 Task: Select the add item in the update links on file move include.
Action: Mouse moved to (28, 502)
Screenshot: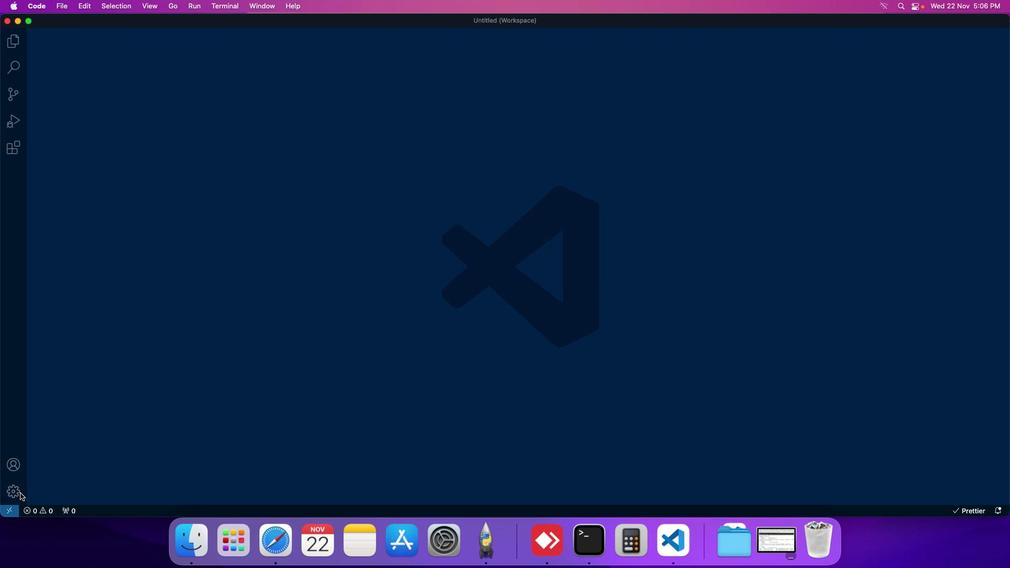 
Action: Mouse pressed left at (28, 502)
Screenshot: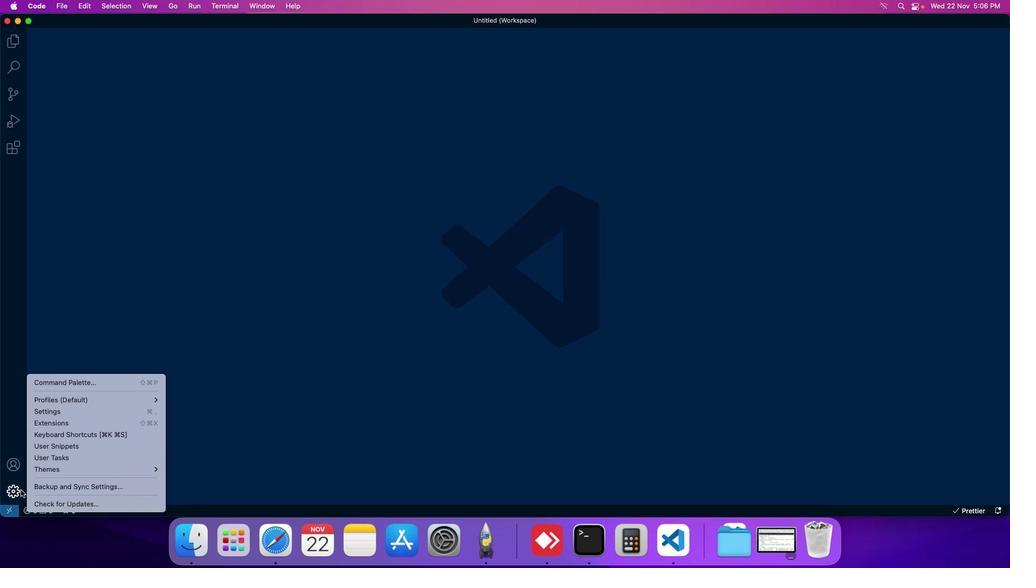 
Action: Mouse moved to (61, 421)
Screenshot: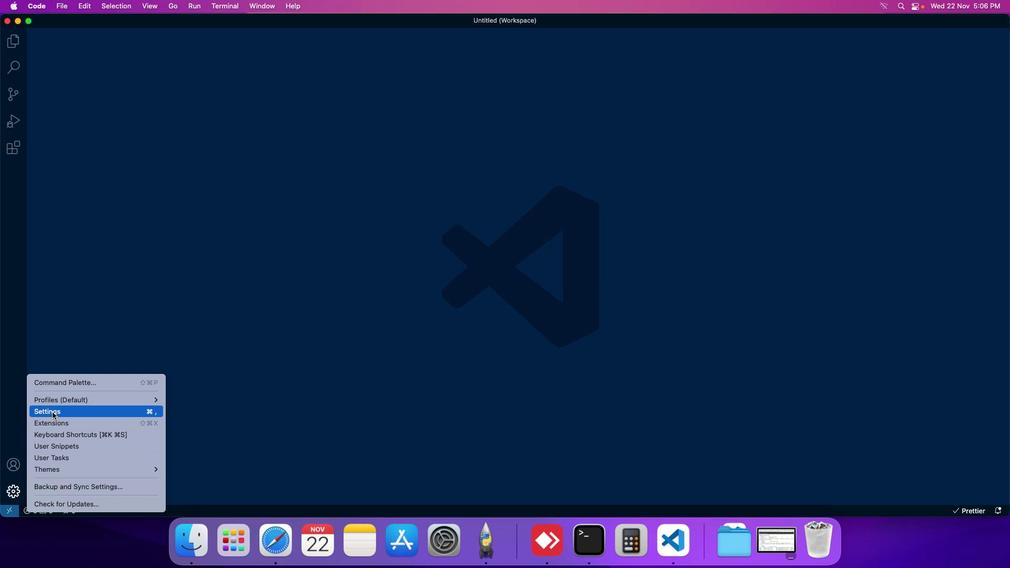 
Action: Mouse pressed left at (61, 421)
Screenshot: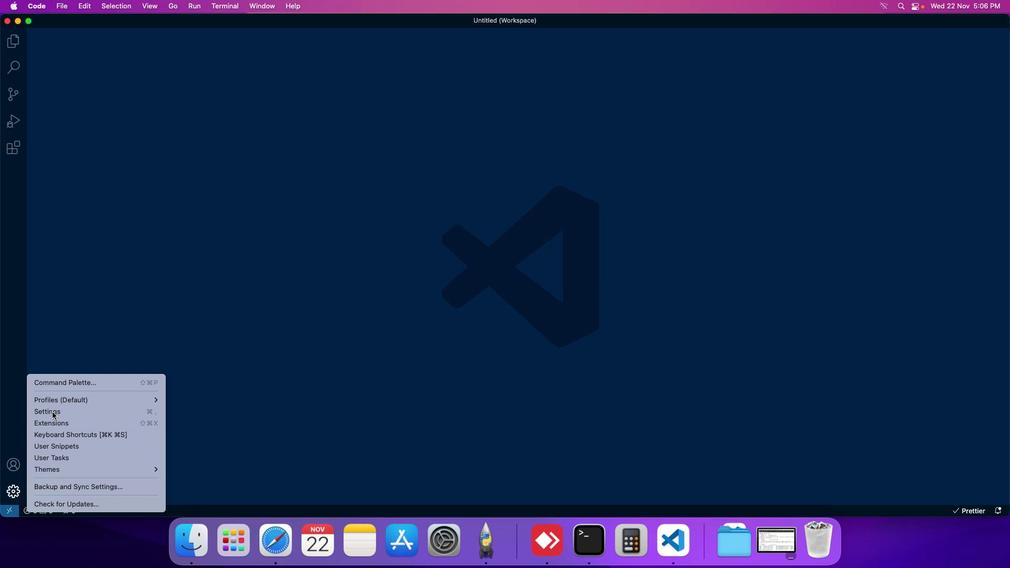 
Action: Mouse moved to (244, 93)
Screenshot: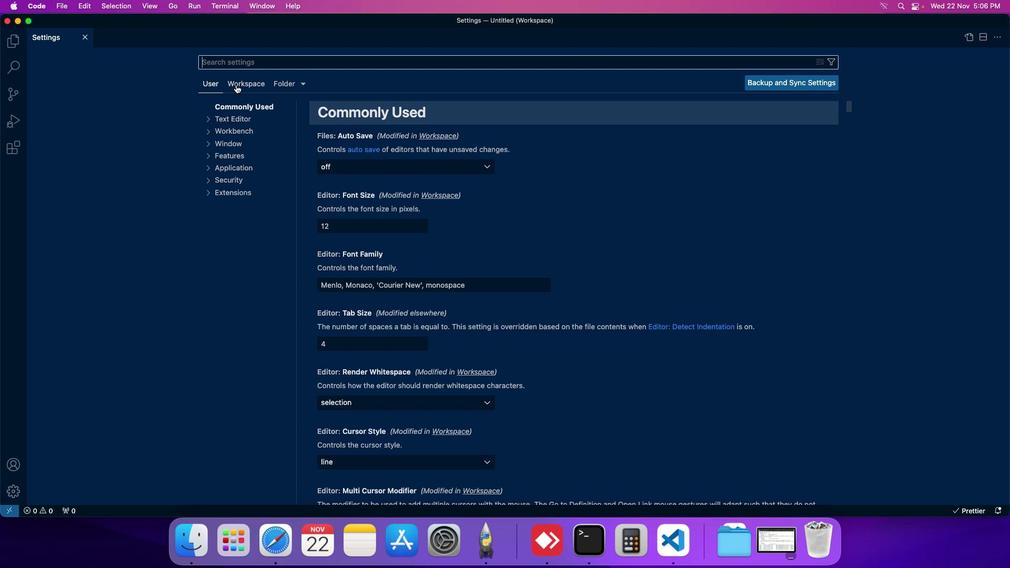 
Action: Mouse pressed left at (244, 93)
Screenshot: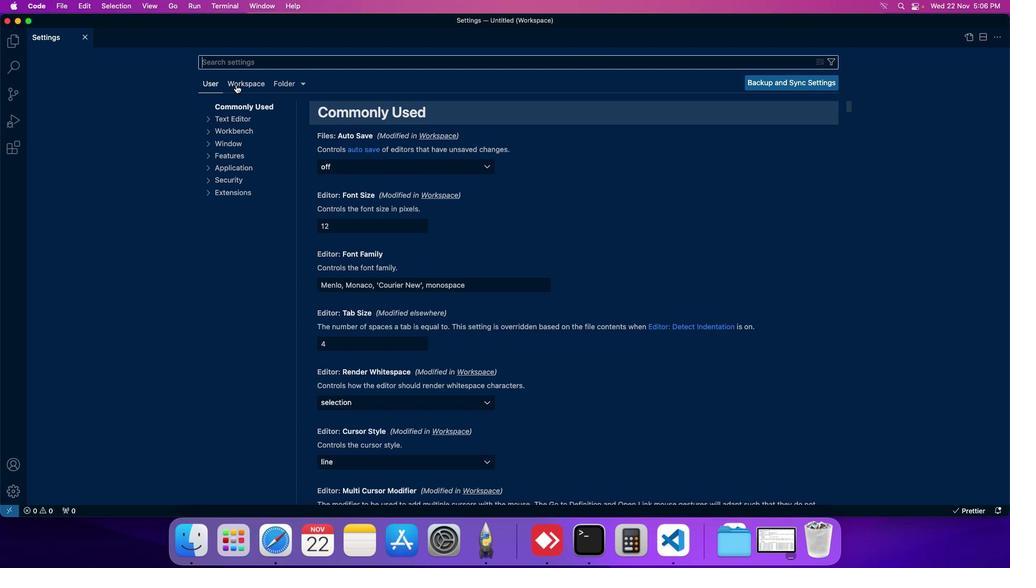 
Action: Mouse moved to (235, 189)
Screenshot: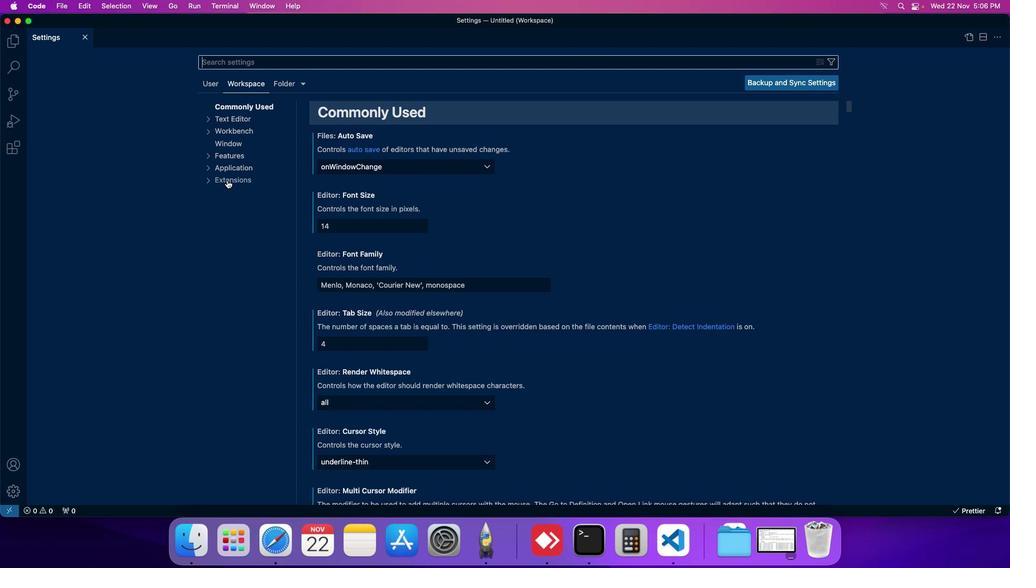 
Action: Mouse pressed left at (235, 189)
Screenshot: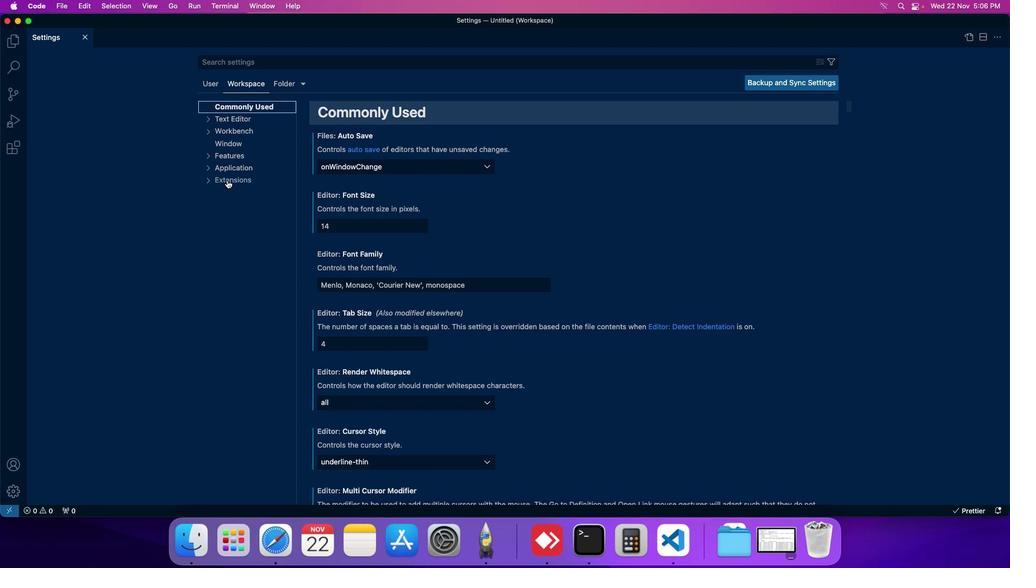 
Action: Mouse moved to (236, 307)
Screenshot: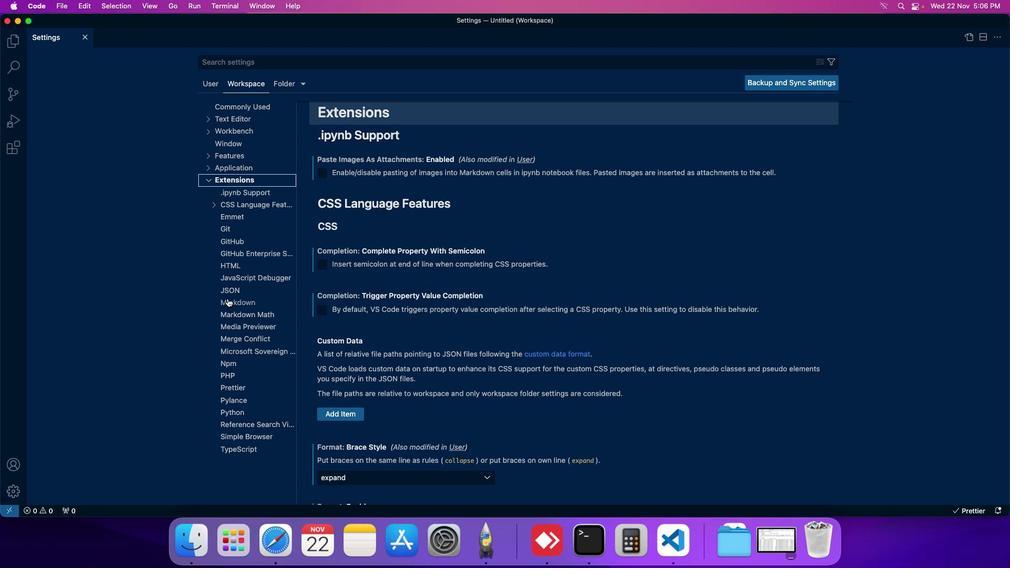 
Action: Mouse pressed left at (236, 307)
Screenshot: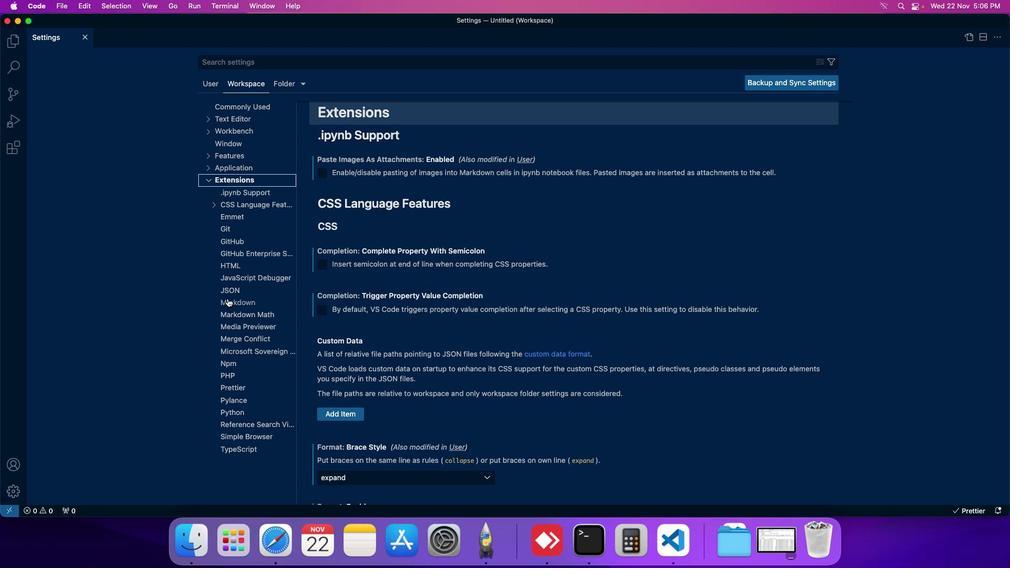 
Action: Mouse moved to (384, 300)
Screenshot: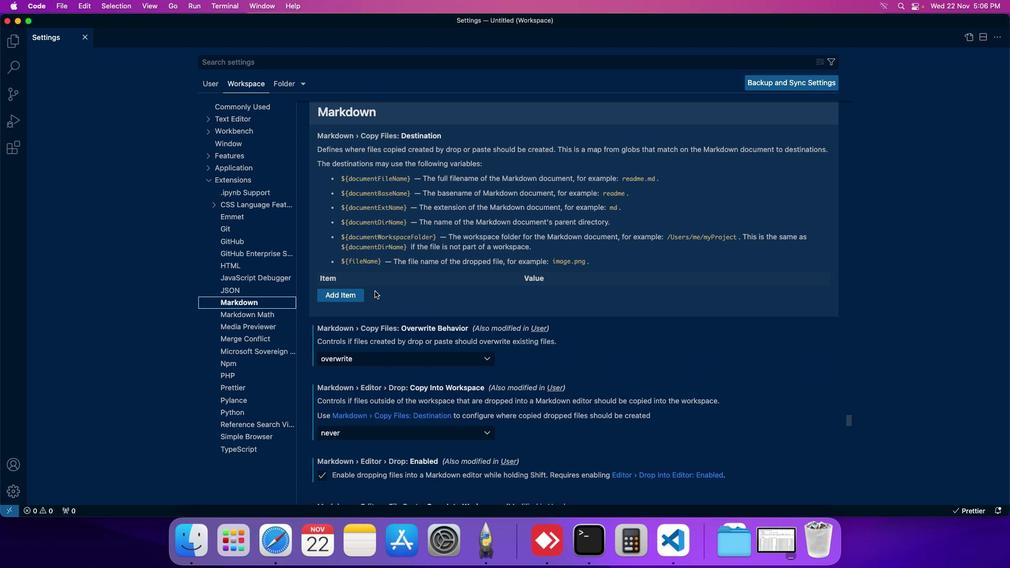 
Action: Mouse scrolled (384, 300) with delta (8, 8)
Screenshot: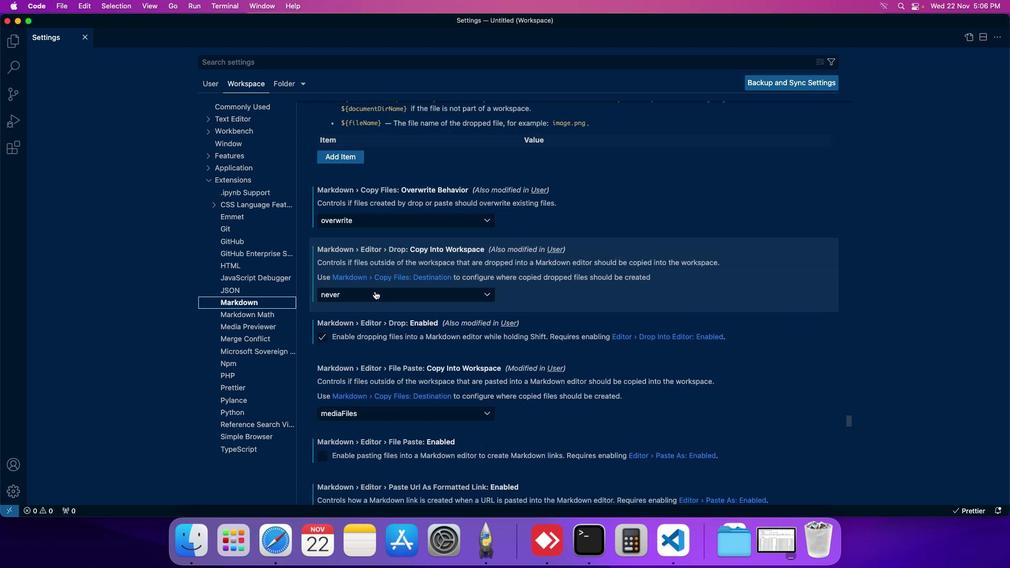 
Action: Mouse scrolled (384, 300) with delta (8, 8)
Screenshot: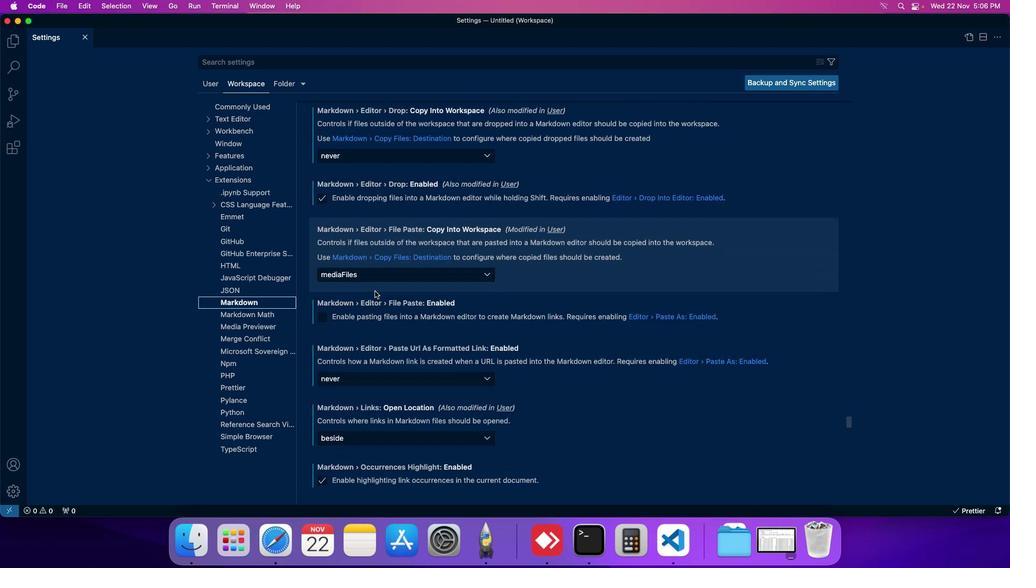 
Action: Mouse scrolled (384, 300) with delta (8, 8)
Screenshot: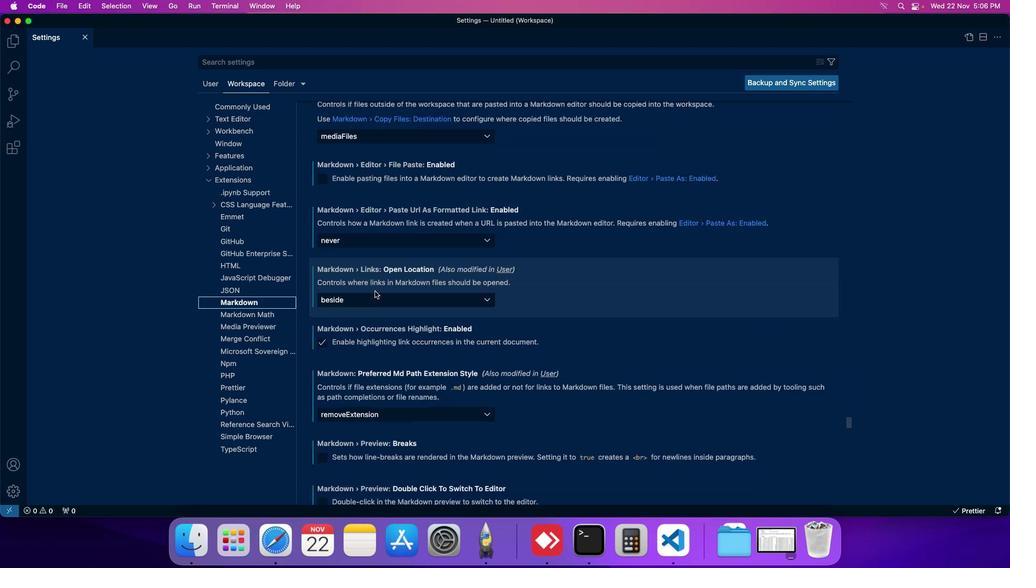 
Action: Mouse scrolled (384, 300) with delta (8, 8)
Screenshot: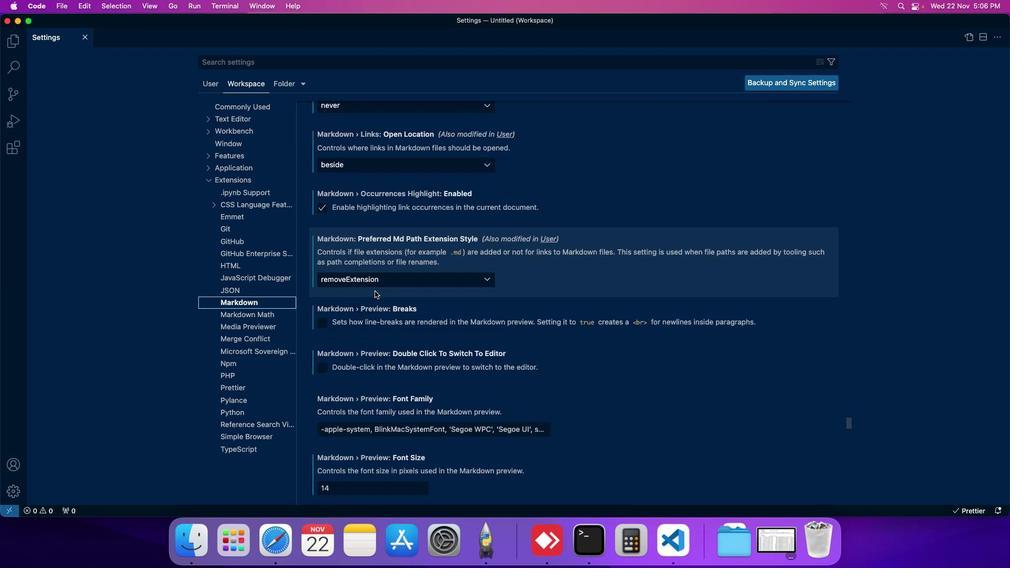 
Action: Mouse scrolled (384, 300) with delta (8, 8)
Screenshot: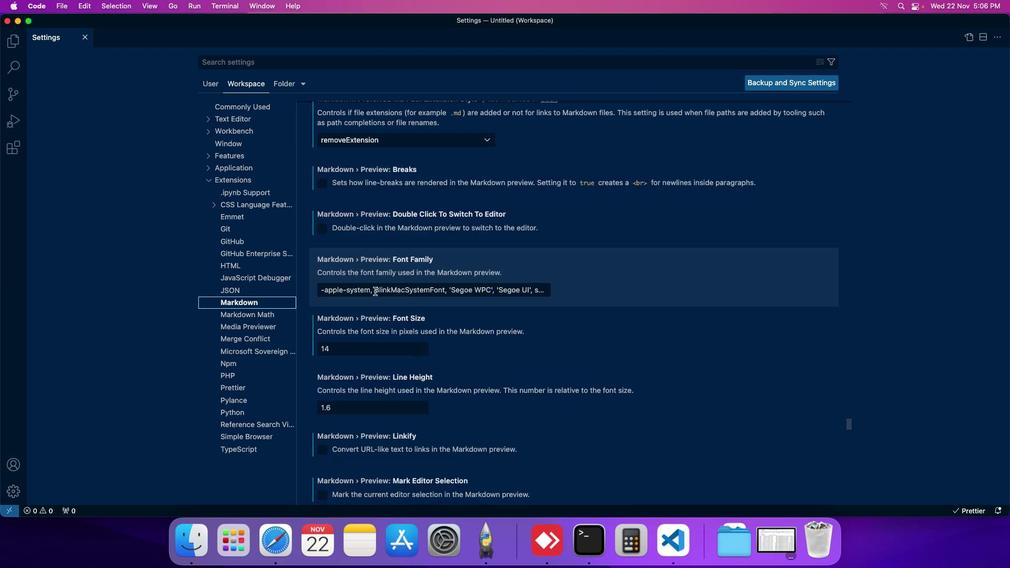 
Action: Mouse scrolled (384, 300) with delta (8, 8)
Screenshot: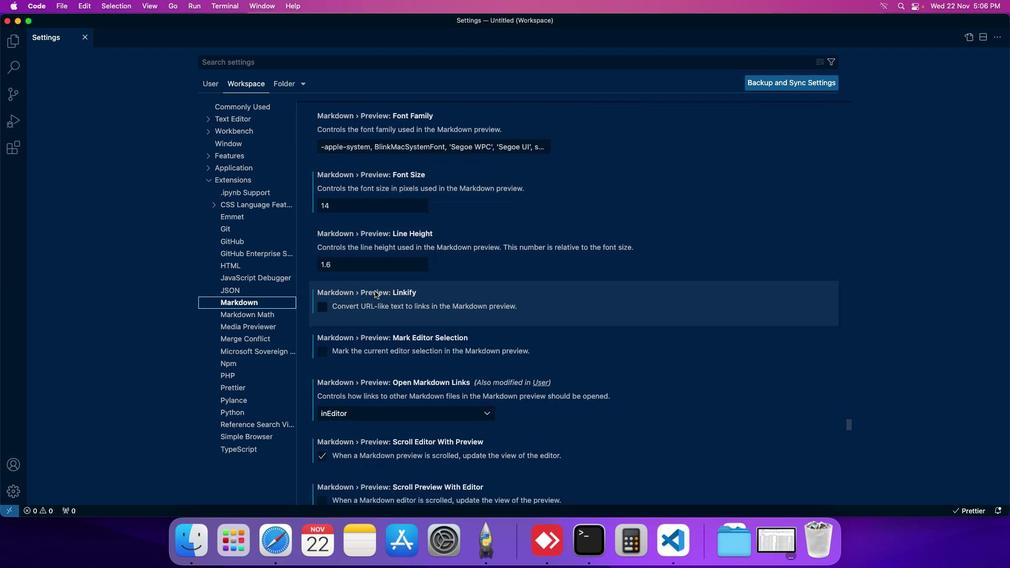 
Action: Mouse scrolled (384, 300) with delta (8, 8)
Screenshot: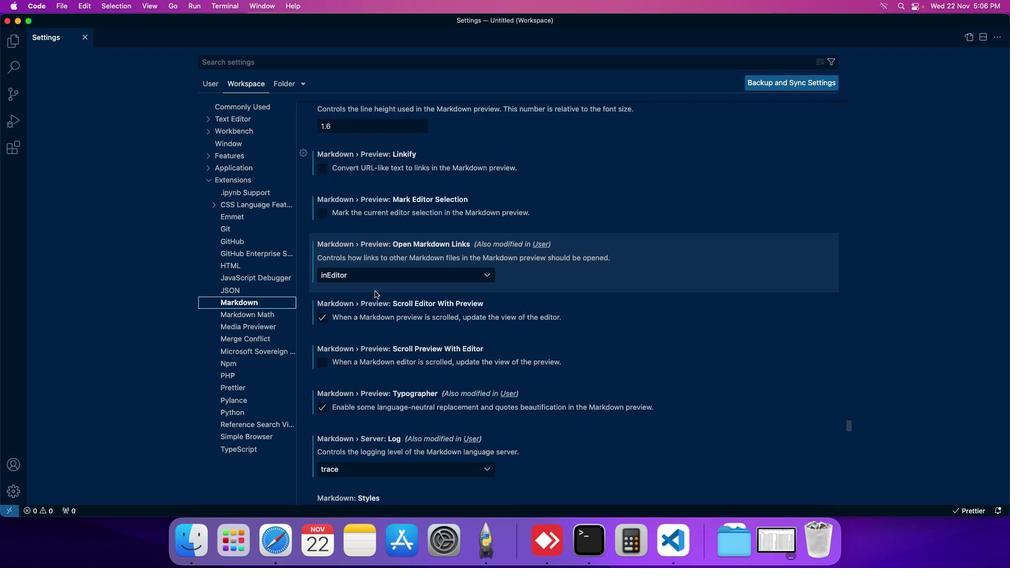 
Action: Mouse scrolled (384, 300) with delta (8, 8)
Screenshot: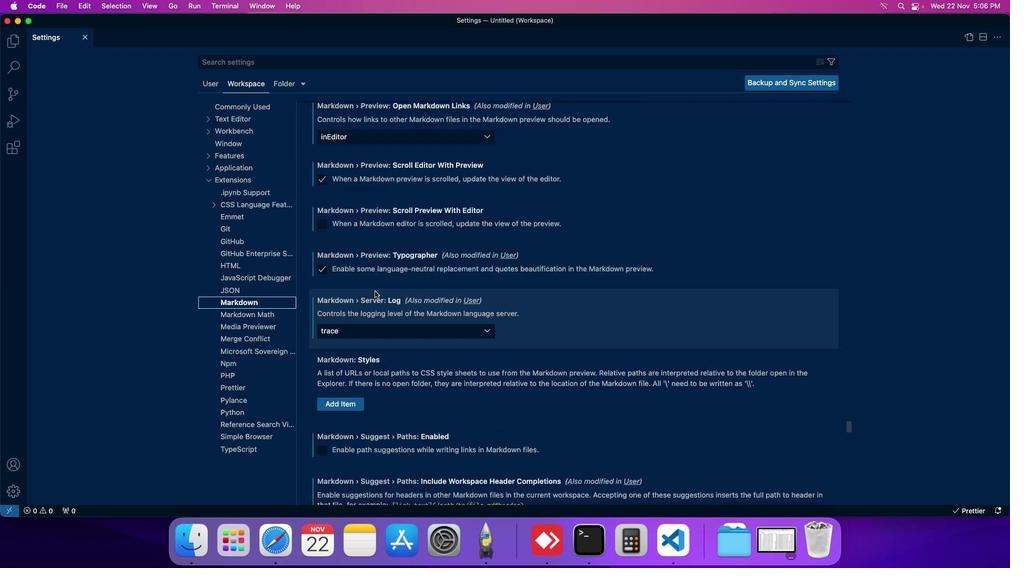 
Action: Mouse scrolled (384, 300) with delta (8, 8)
Screenshot: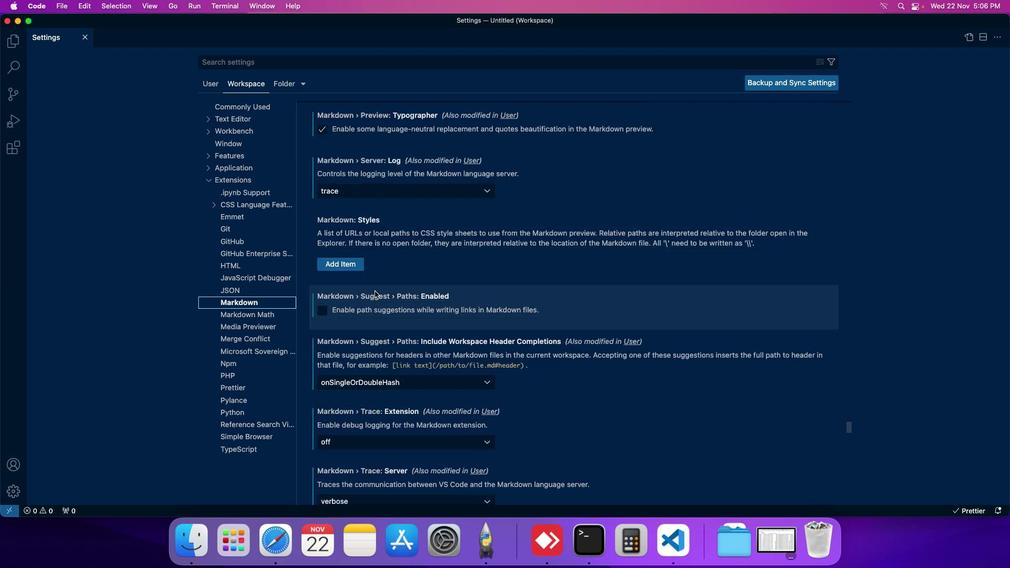 
Action: Mouse scrolled (384, 300) with delta (8, 8)
Screenshot: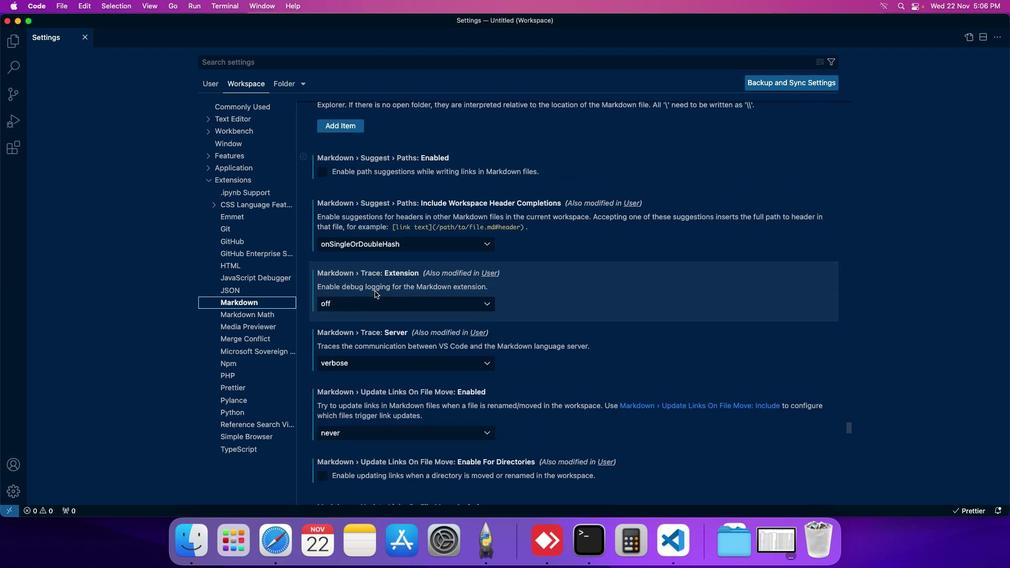 
Action: Mouse scrolled (384, 300) with delta (8, 8)
Screenshot: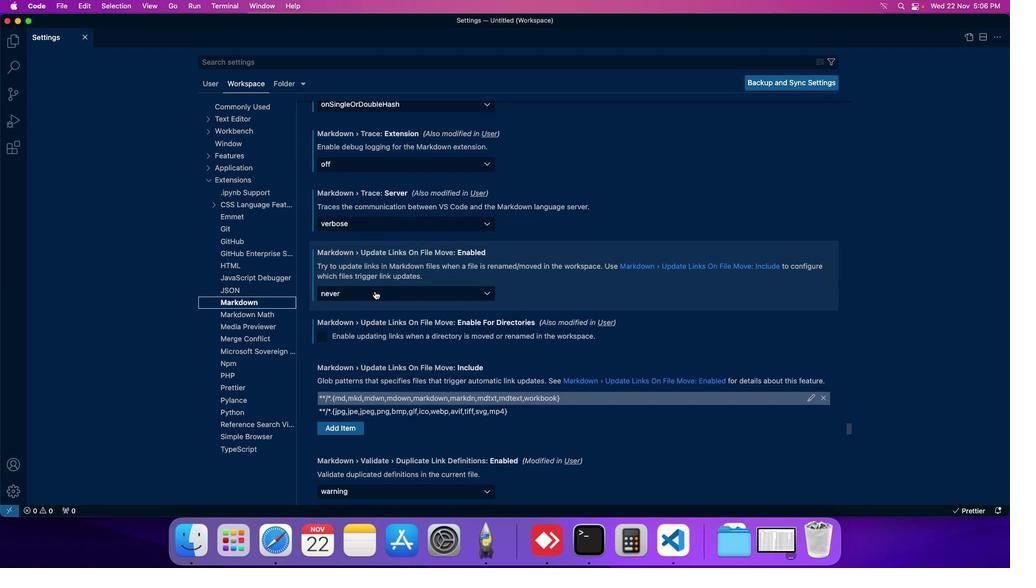 
Action: Mouse scrolled (384, 300) with delta (8, 8)
Screenshot: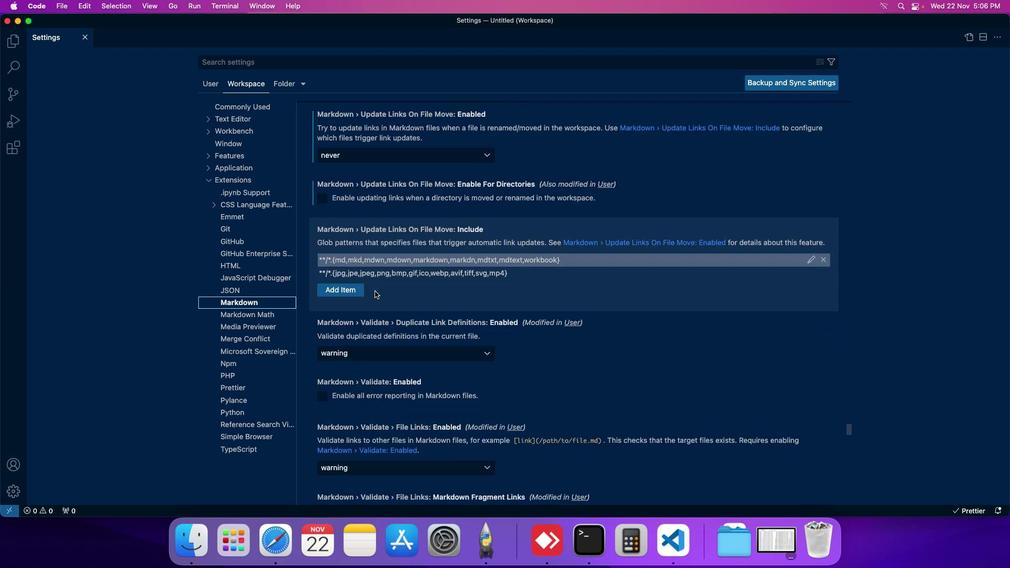
Action: Mouse moved to (363, 300)
Screenshot: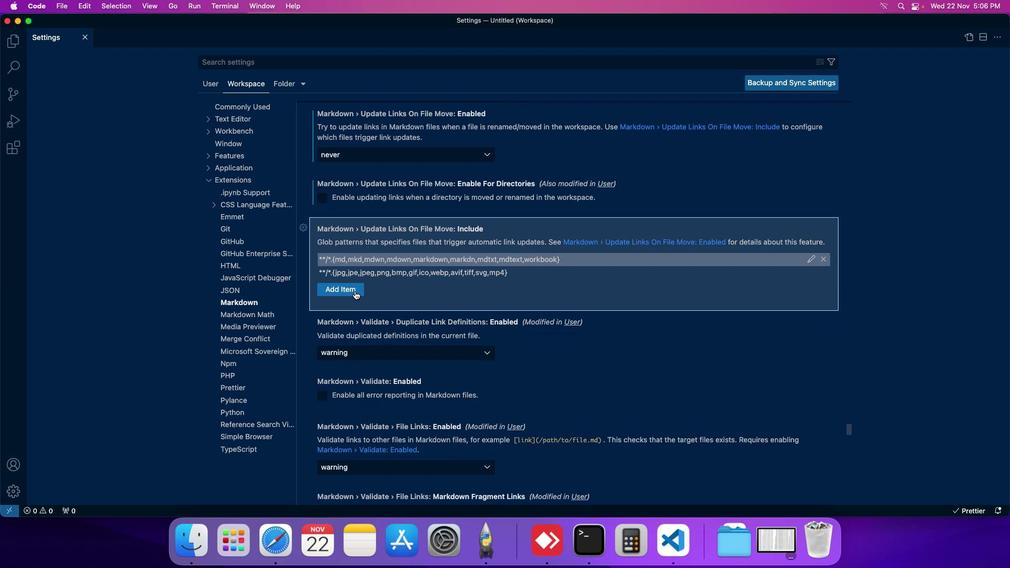 
Action: Mouse pressed left at (363, 300)
Screenshot: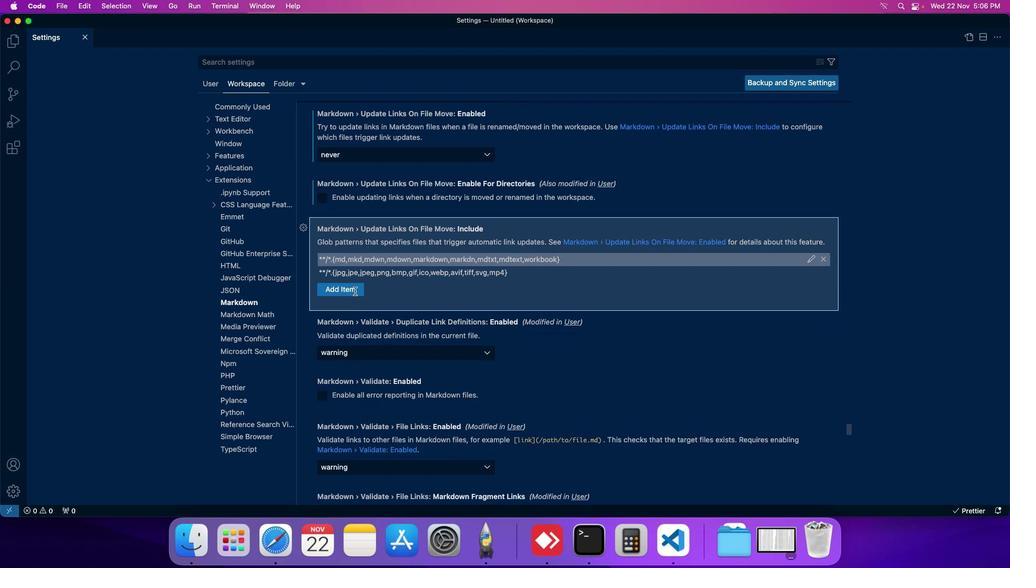 
Action: Mouse moved to (366, 300)
Screenshot: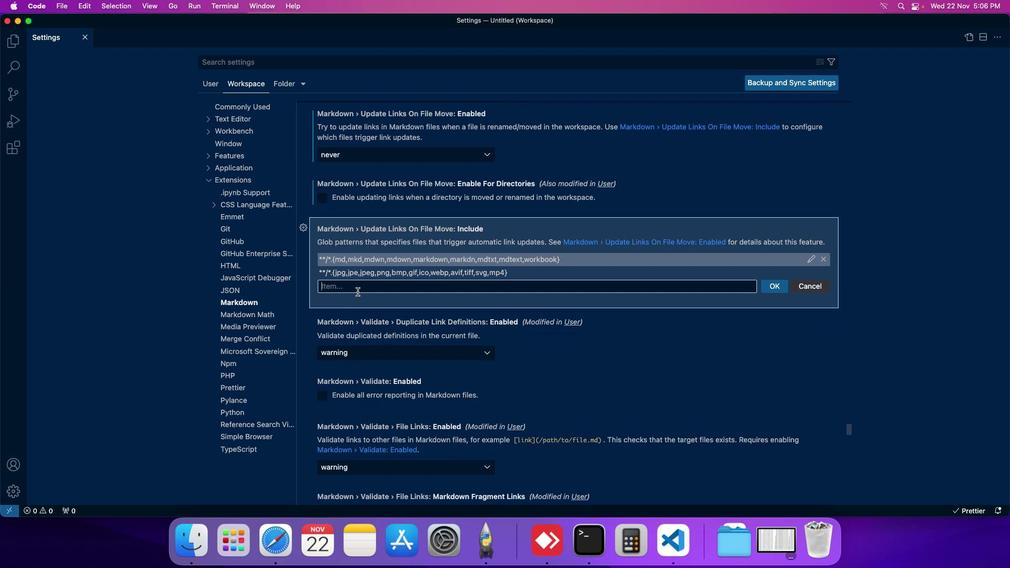 
